 Task: Check your schedule for the week and review your emails.
Action: Mouse moved to (19, 33)
Screenshot: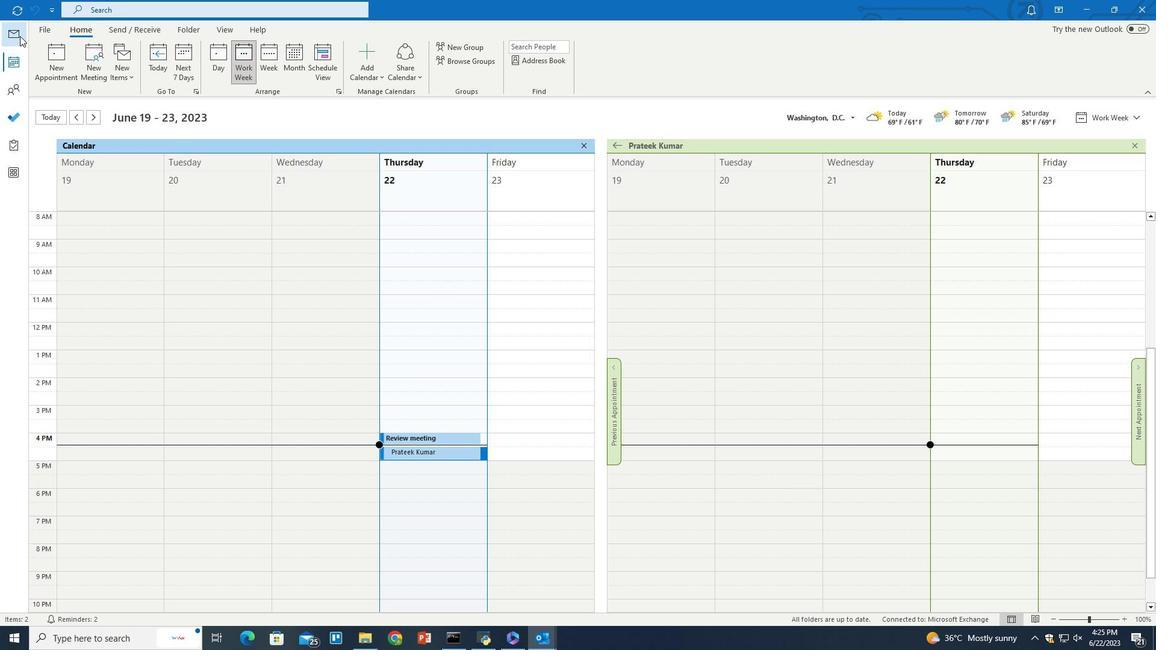 
Action: Mouse pressed left at (19, 33)
Screenshot: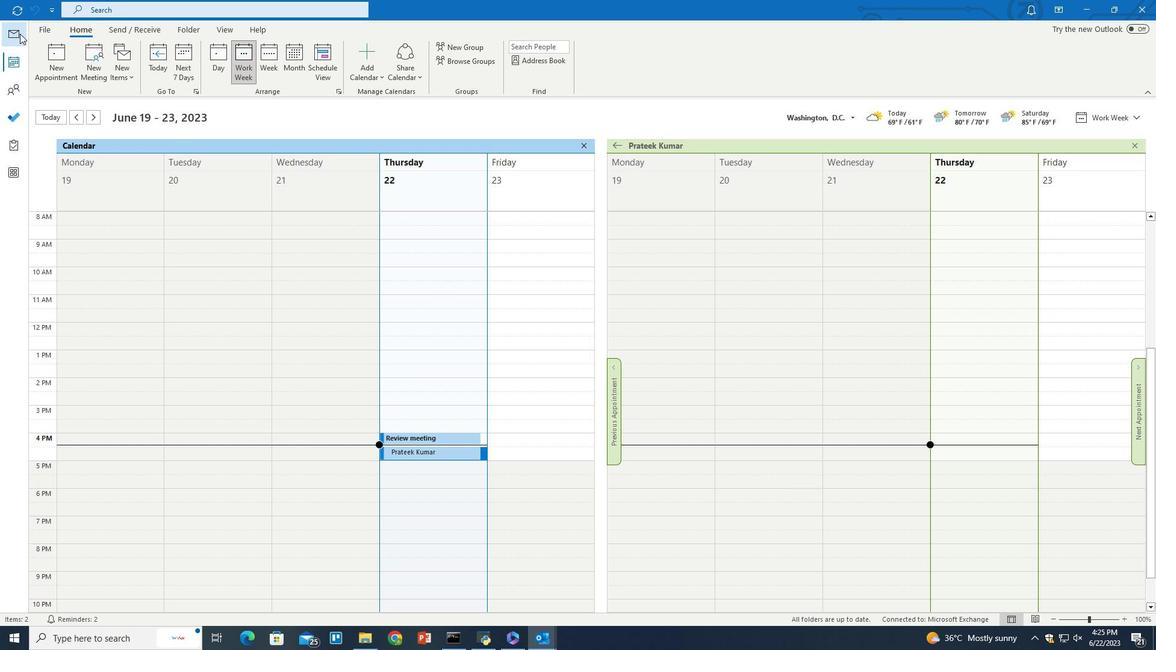 
Action: Mouse moved to (231, 27)
Screenshot: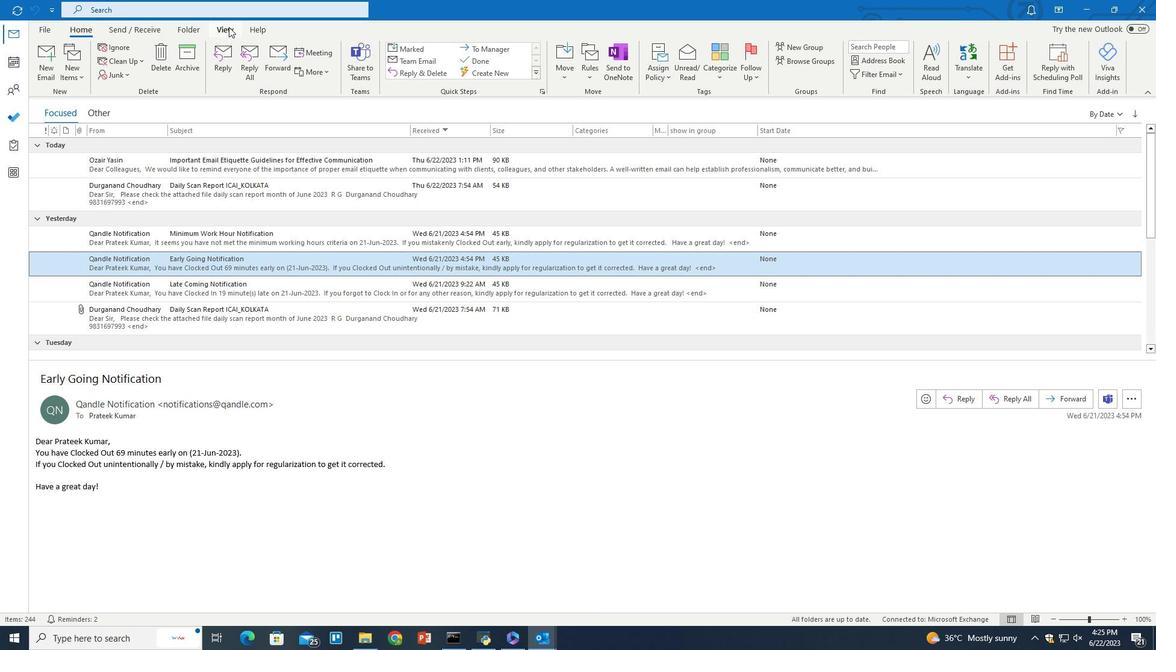 
Action: Mouse pressed left at (231, 27)
Screenshot: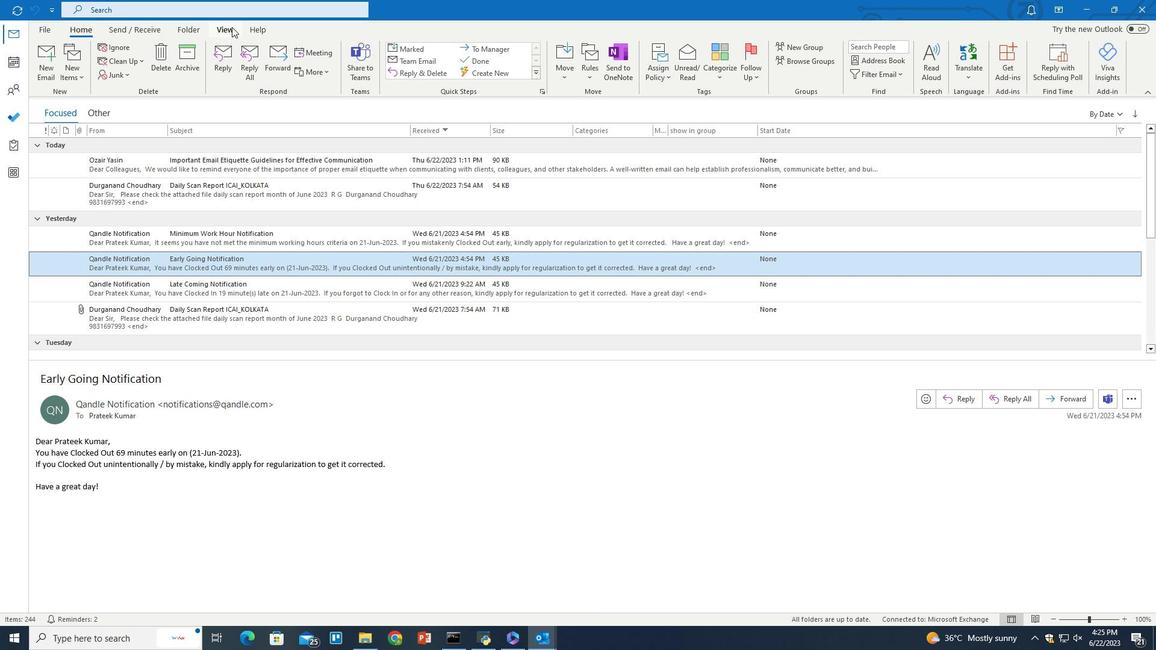 
Action: Mouse moved to (703, 72)
Screenshot: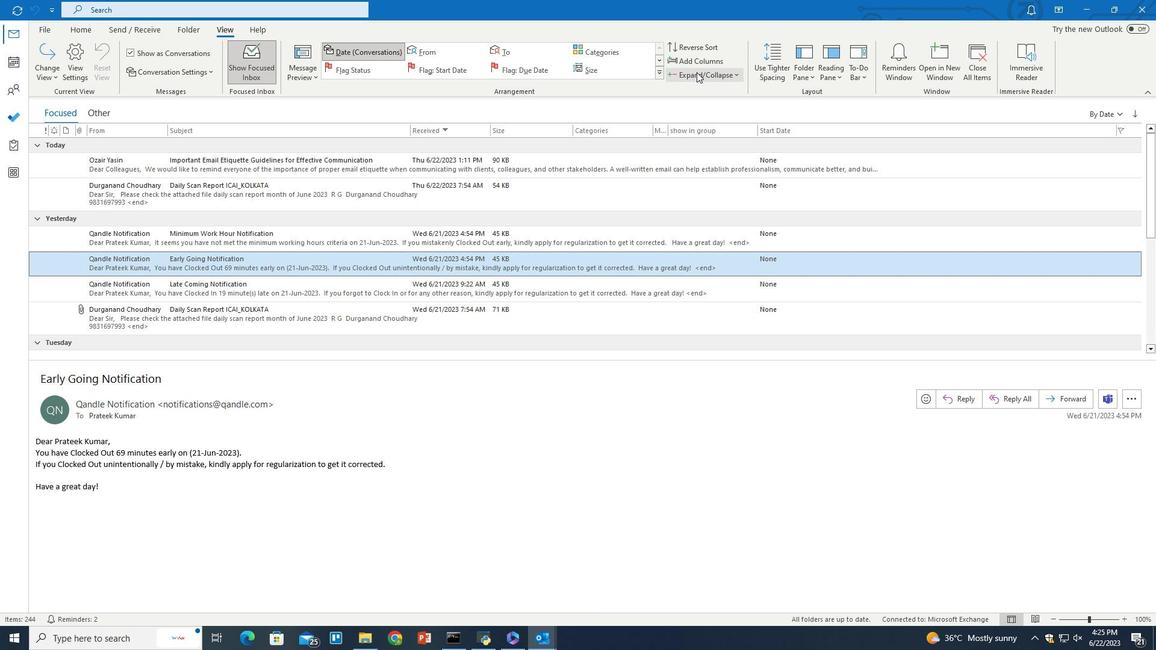 
Action: Mouse pressed left at (703, 72)
Screenshot: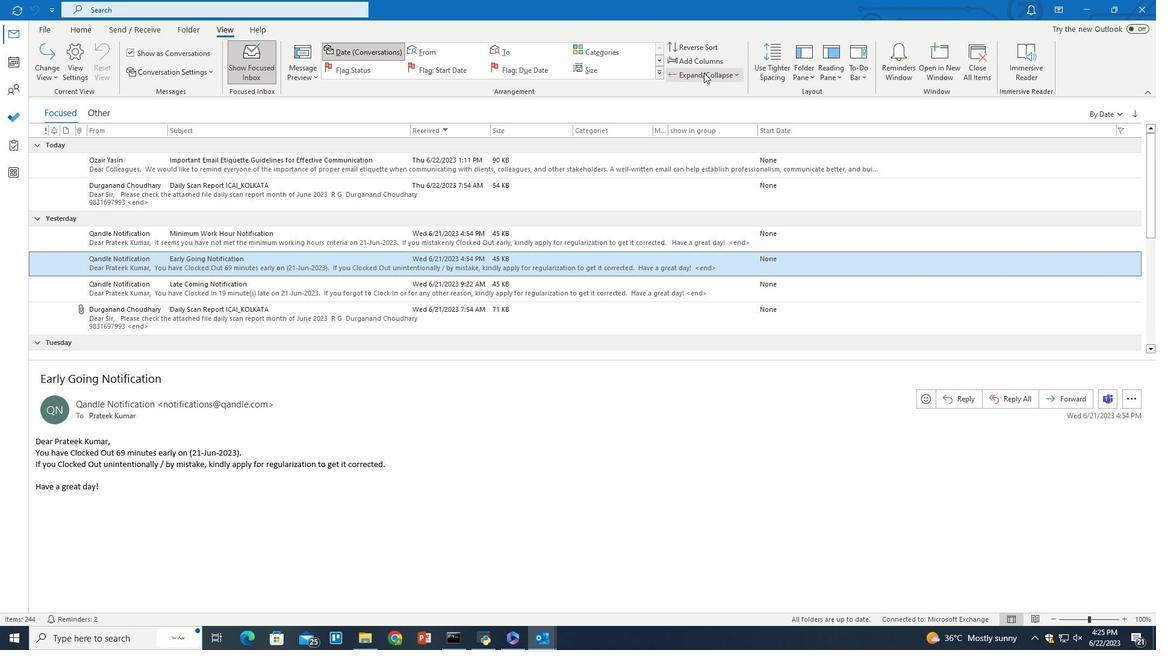 
Action: Mouse moved to (707, 122)
Screenshot: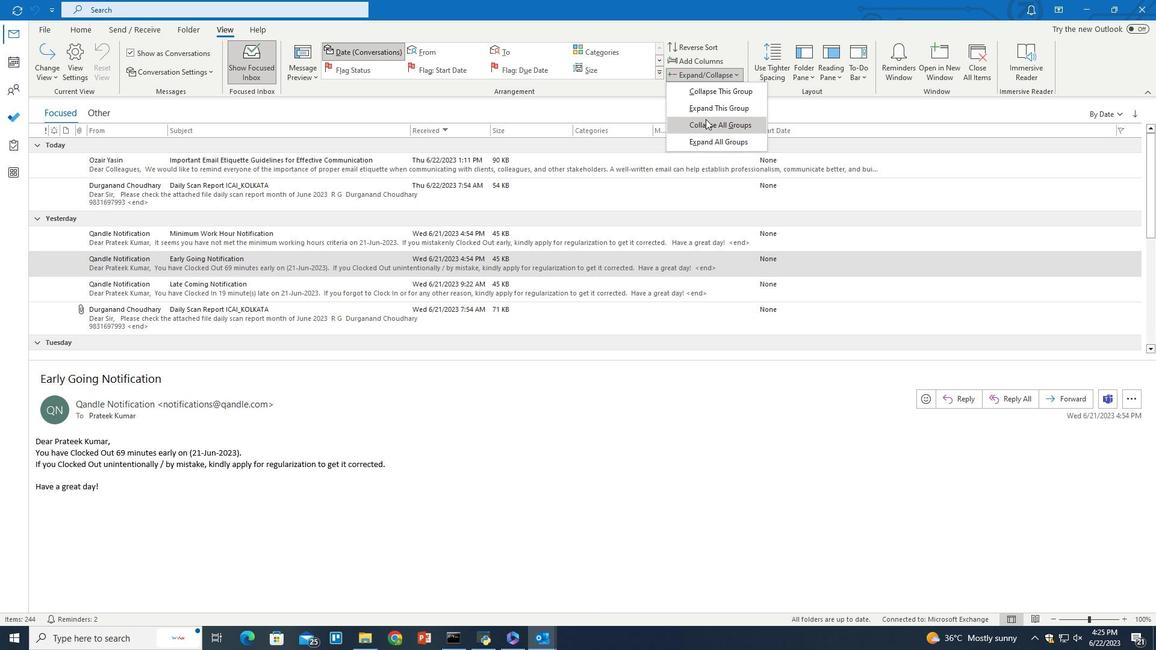
Action: Mouse pressed left at (707, 122)
Screenshot: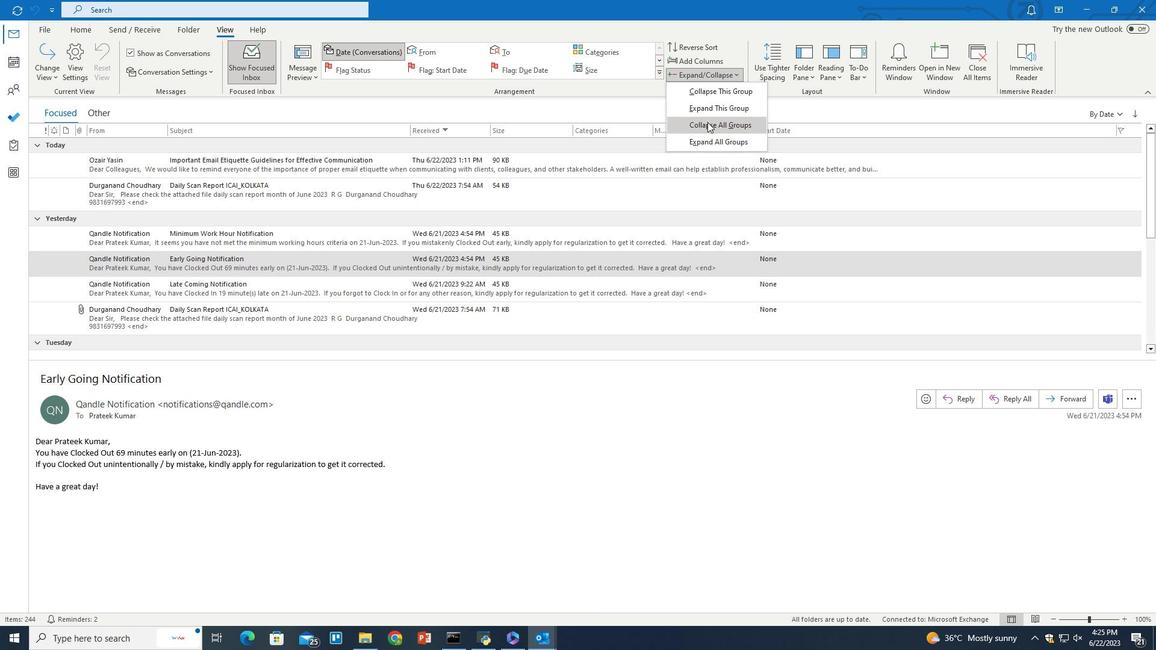 
